 Task: Start in the project ZephyrTech the sprint 'Stellar Sprint', with a duration of 3 weeks.
Action: Mouse moved to (960, 370)
Screenshot: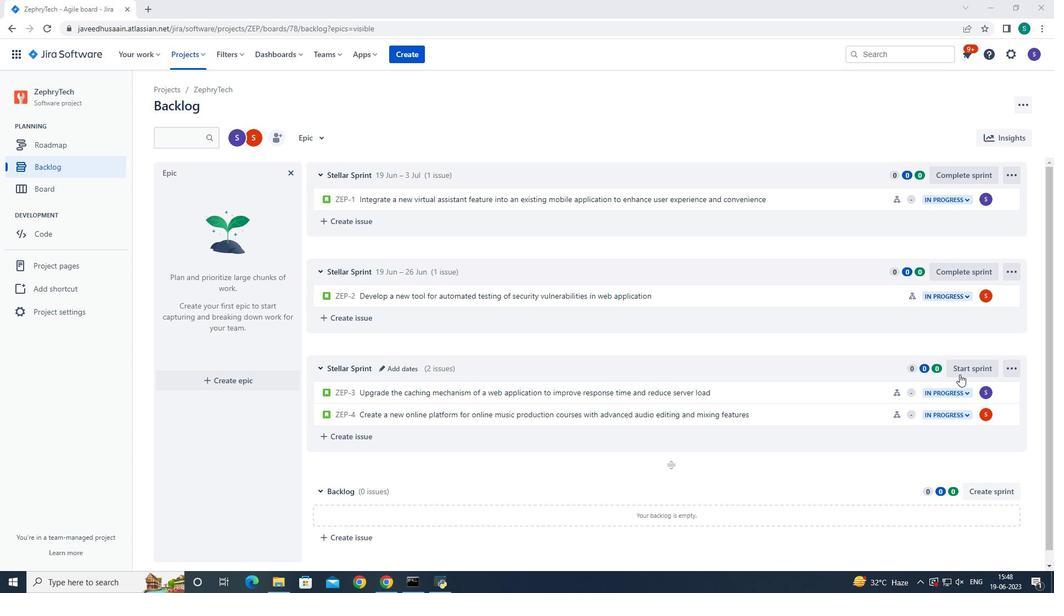 
Action: Mouse pressed left at (960, 370)
Screenshot: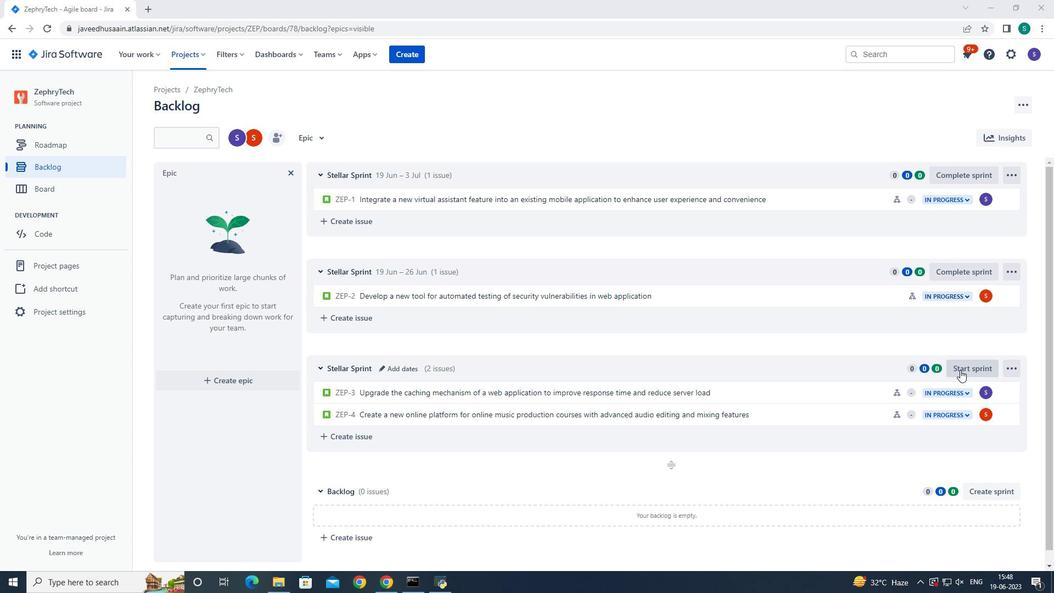 
Action: Mouse moved to (500, 190)
Screenshot: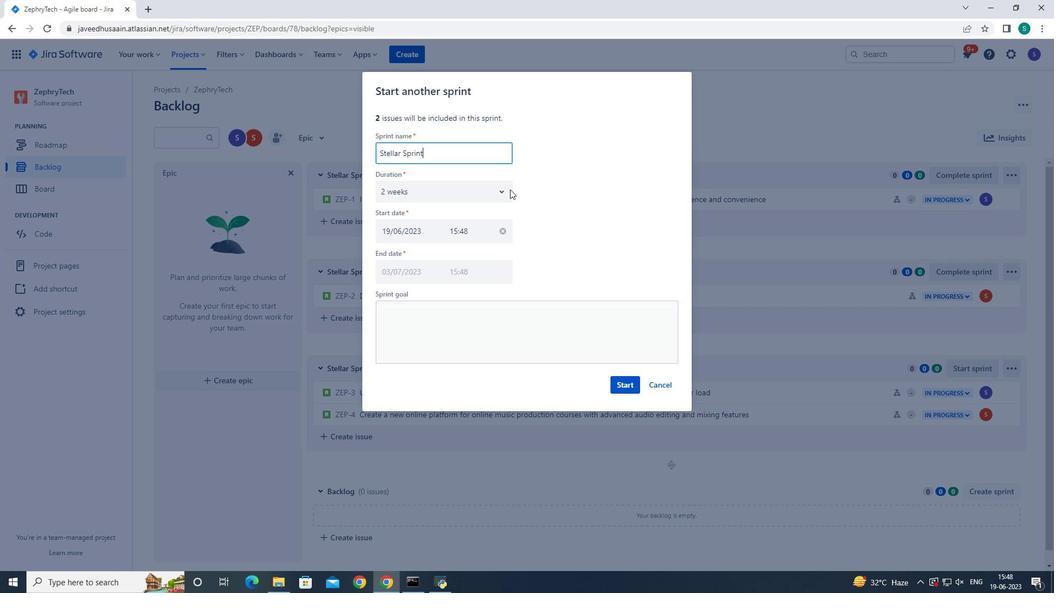 
Action: Mouse pressed left at (500, 190)
Screenshot: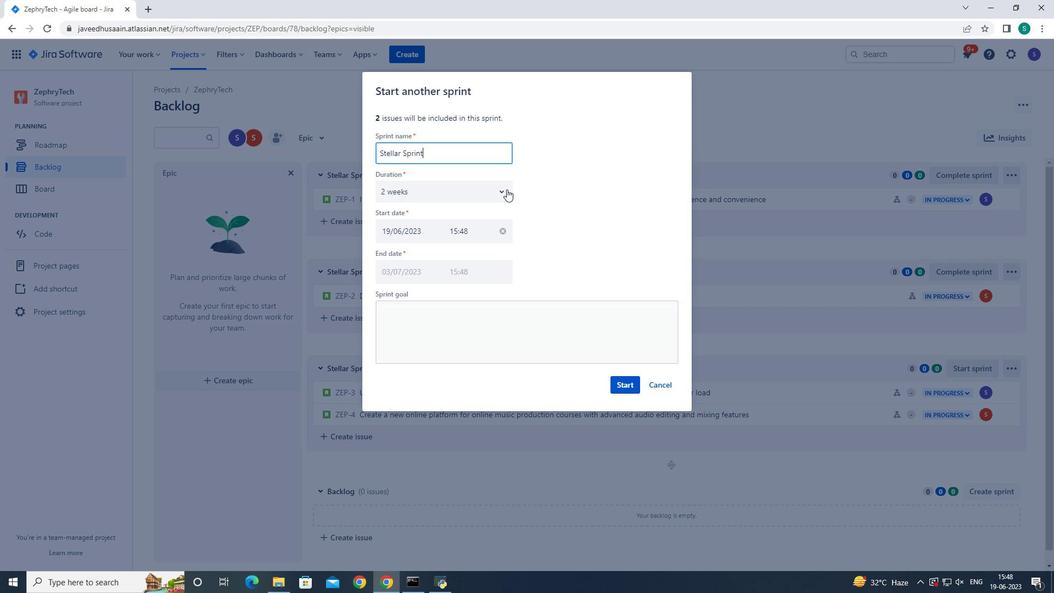 
Action: Mouse moved to (416, 256)
Screenshot: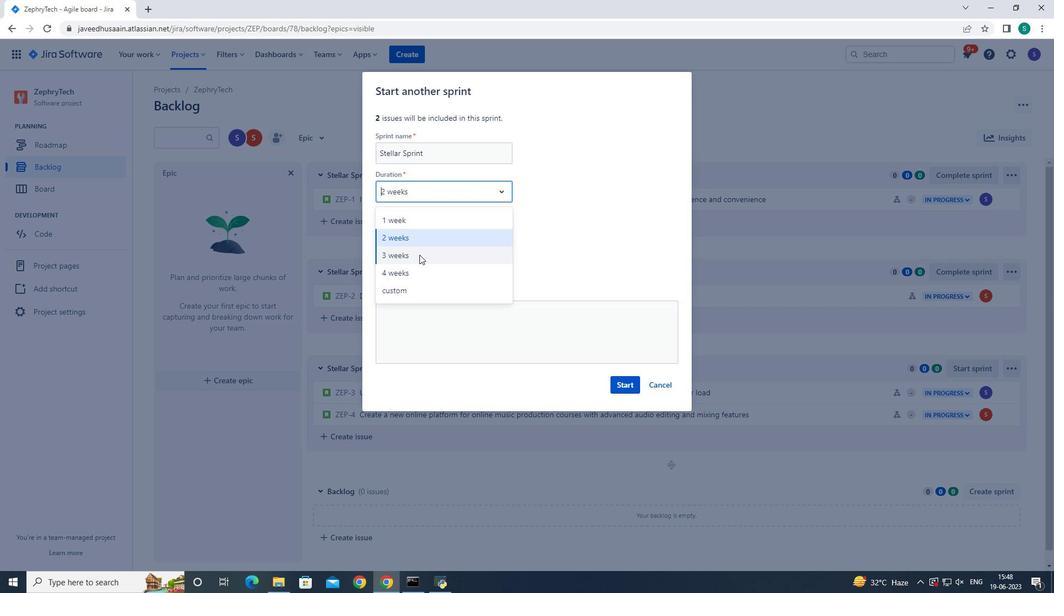 
Action: Mouse pressed left at (416, 256)
Screenshot: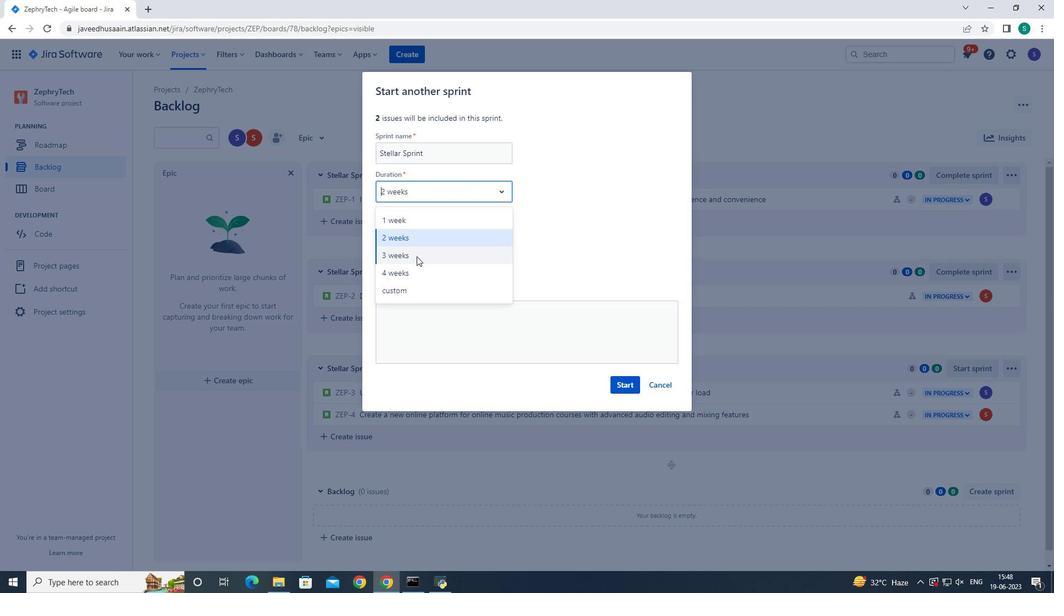
Action: Mouse moved to (622, 383)
Screenshot: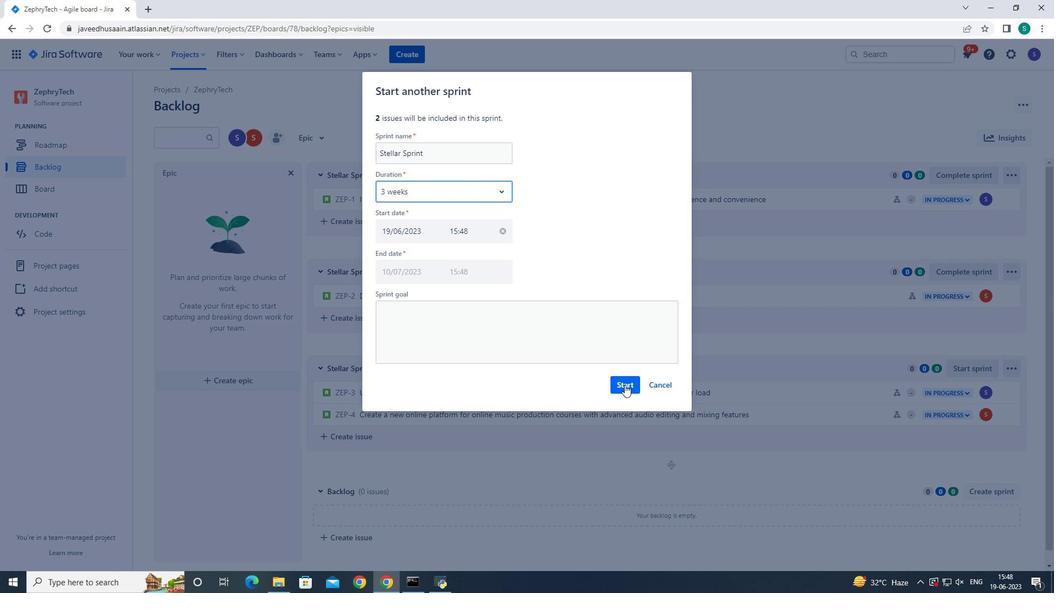 
Action: Mouse pressed left at (622, 383)
Screenshot: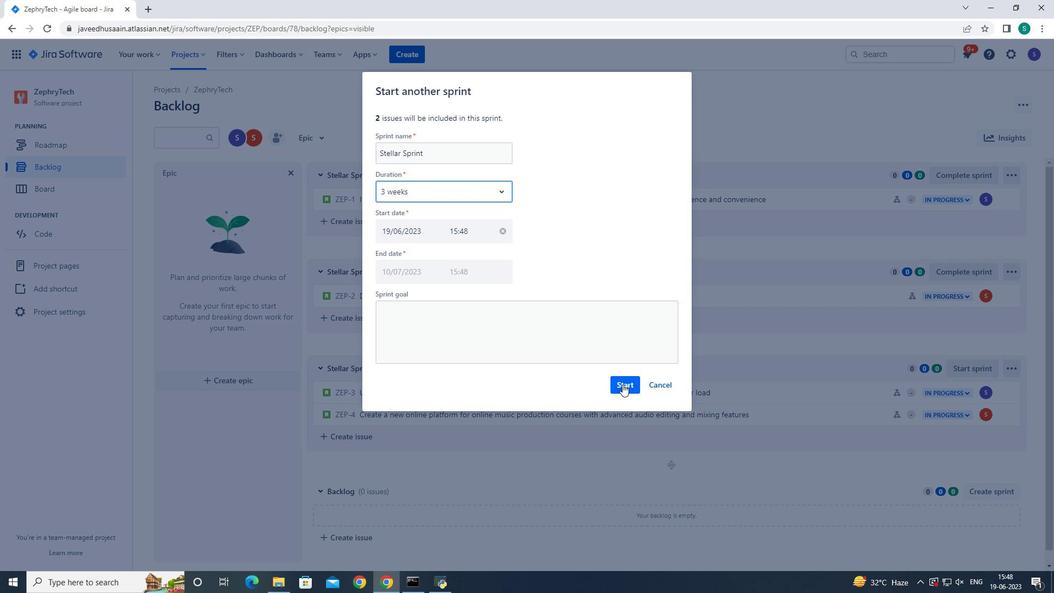 
Action: Mouse moved to (43, 164)
Screenshot: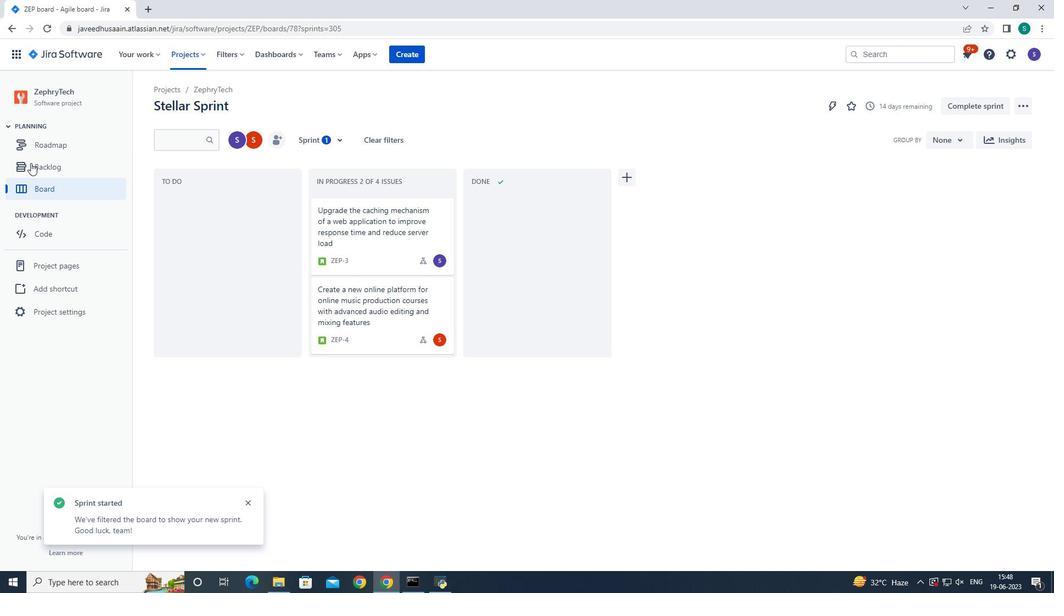 
Action: Mouse pressed left at (43, 164)
Screenshot: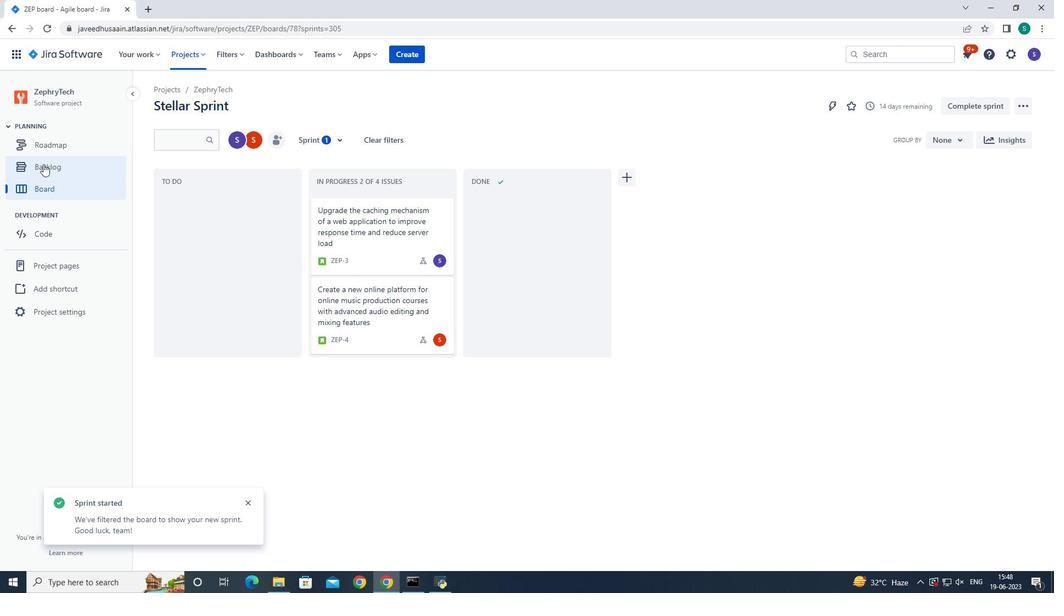 
Action: Mouse moved to (612, 583)
Screenshot: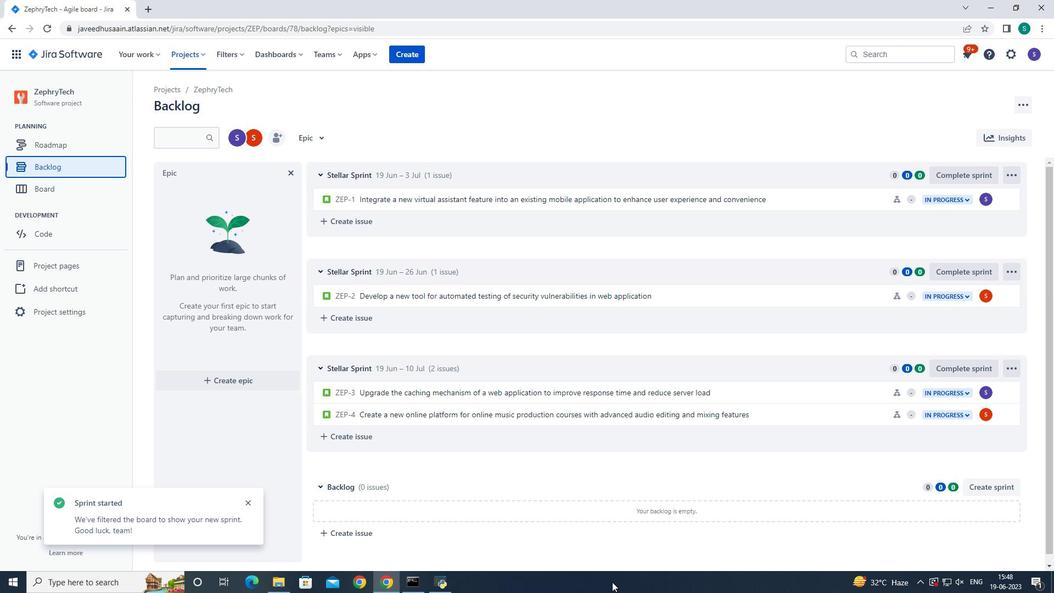 
